 Task: Add an event with the title Performance Improvement Plan Assessment and Follow-up, date ''2023/10/11'', time 7:00 AM to 9:00 AMand add a description: The Industry Summit is a premier gathering of professionals, experts, and thought leaders in a specific industry or field. It serves as a platform for networking, knowledge sharing, and collaboration, bringing together key stakeholders to discuss emerging trends, challenges, and opportunities within the industry._x000D_
_x000D_
Select event color  Blueberry . Add location for the event as: 654 Calle de Alcalá, Madrid, Spain, logged in from the account softage.5@softage.netand send the event invitation to softage.6@softage.net and softage.7@softage.net. Set a reminder for the event Doesn''t repeat
Action: Mouse moved to (44, 117)
Screenshot: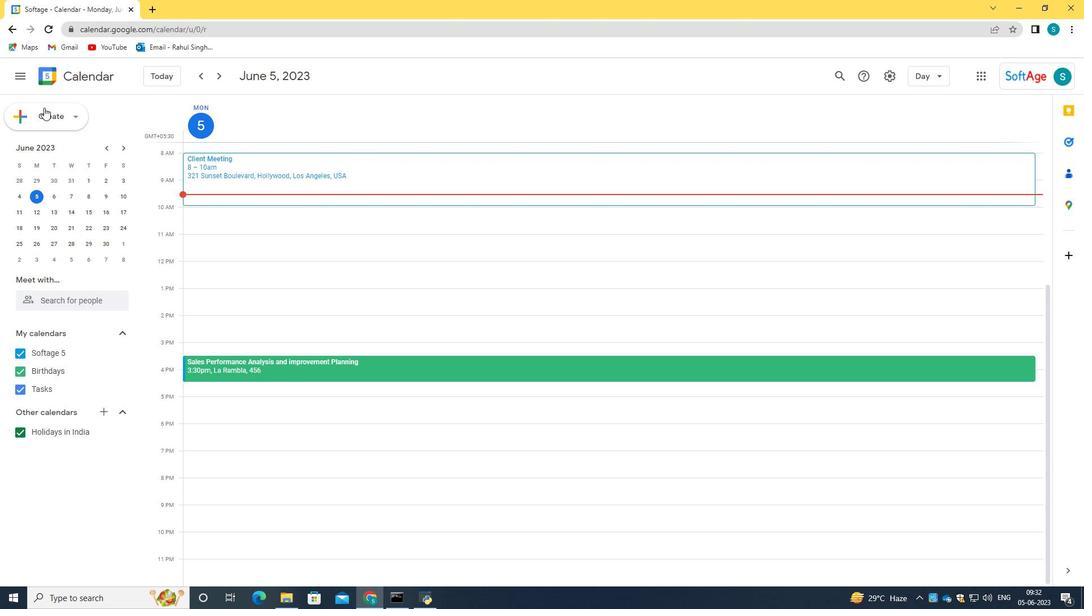 
Action: Mouse pressed left at (44, 117)
Screenshot: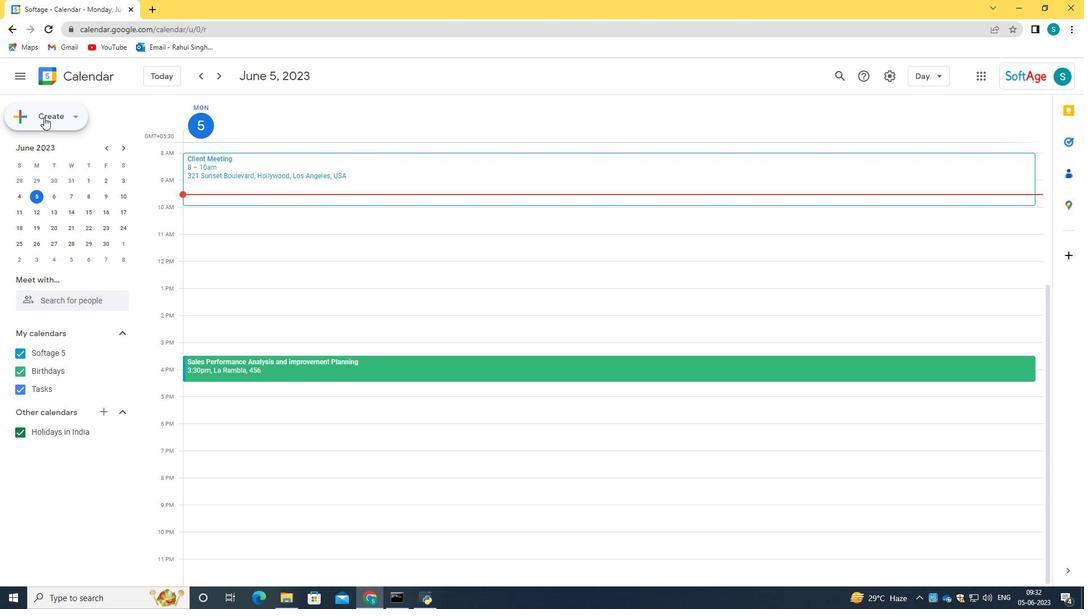 
Action: Mouse moved to (70, 142)
Screenshot: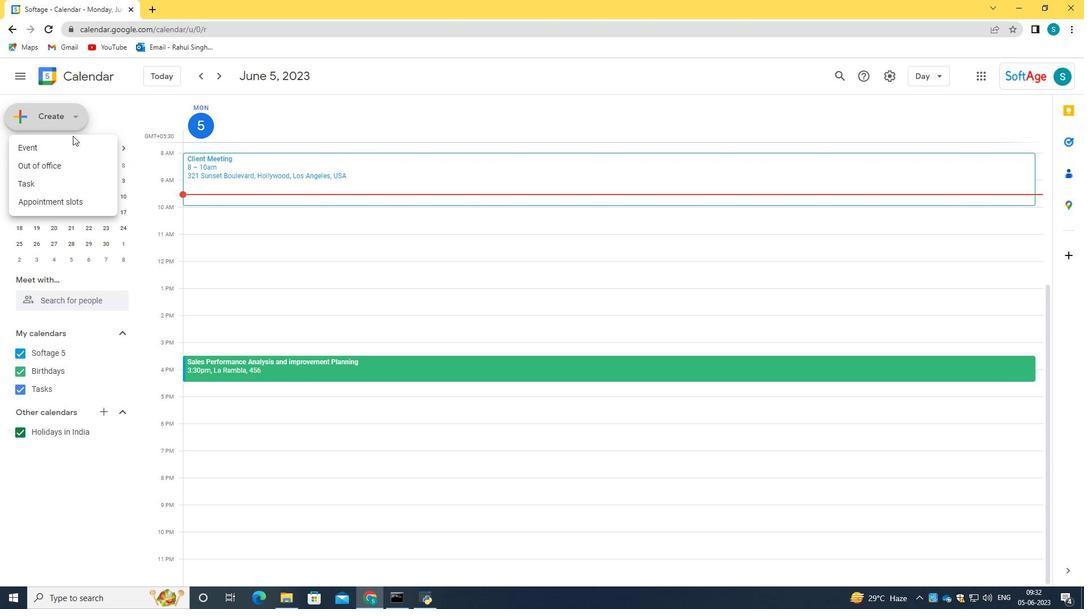 
Action: Mouse pressed left at (70, 142)
Screenshot: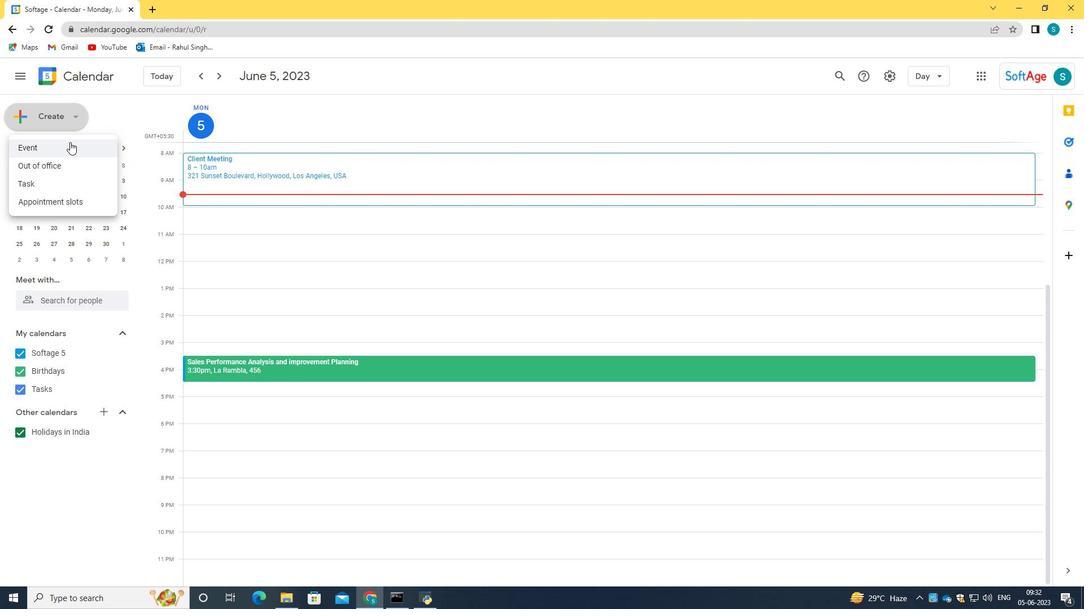 
Action: Mouse moved to (650, 455)
Screenshot: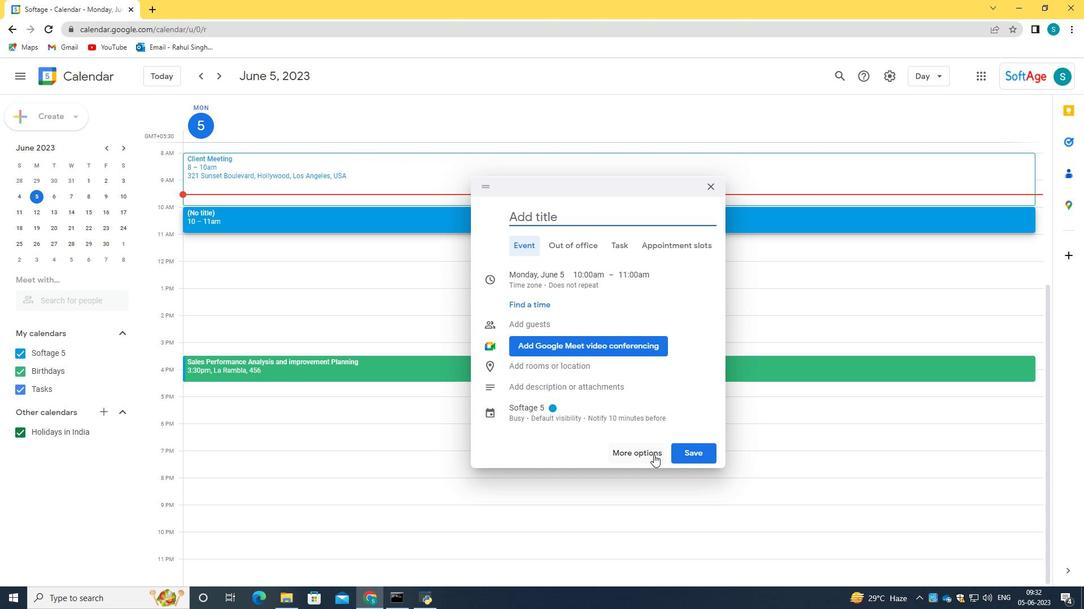 
Action: Mouse pressed left at (650, 455)
Screenshot: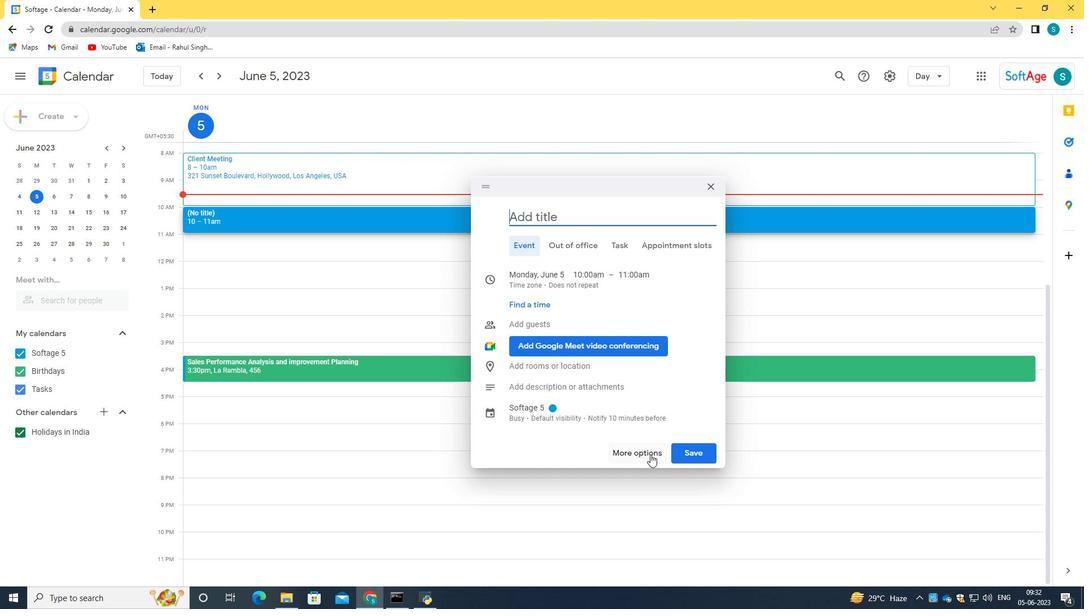 
Action: Mouse moved to (196, 85)
Screenshot: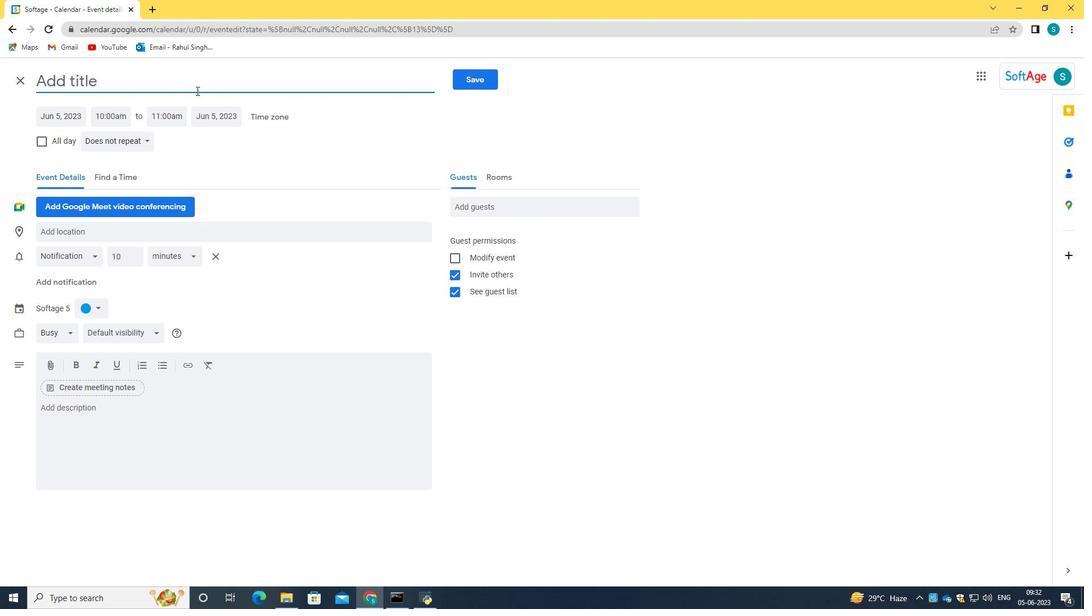 
Action: Mouse pressed left at (196, 85)
Screenshot: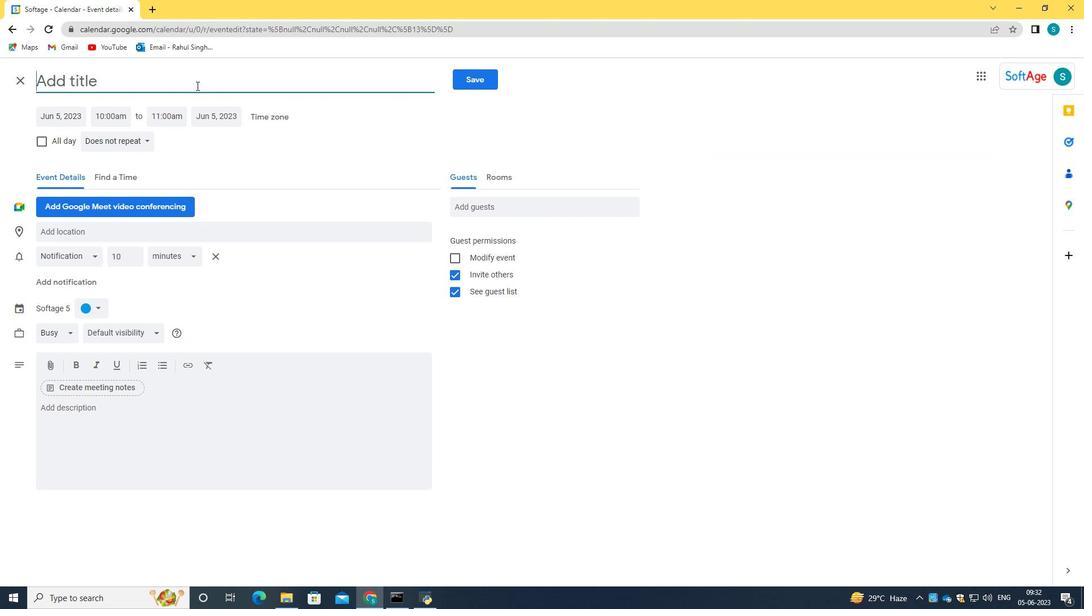 
Action: Key pressed <Key.caps_lock>P<Key.caps_lock>erformance<Key.space><Key.caps_lock>I<Key.caps_lock>mprovement<Key.space><Key.caps_lock>P<Key.caps_lock>lan<Key.space><Key.caps_lock>A<Key.caps_lock>ssessment<Key.space>and<Key.space><Key.caps_lock>F<Key.caps_lock>ollow-up
Screenshot: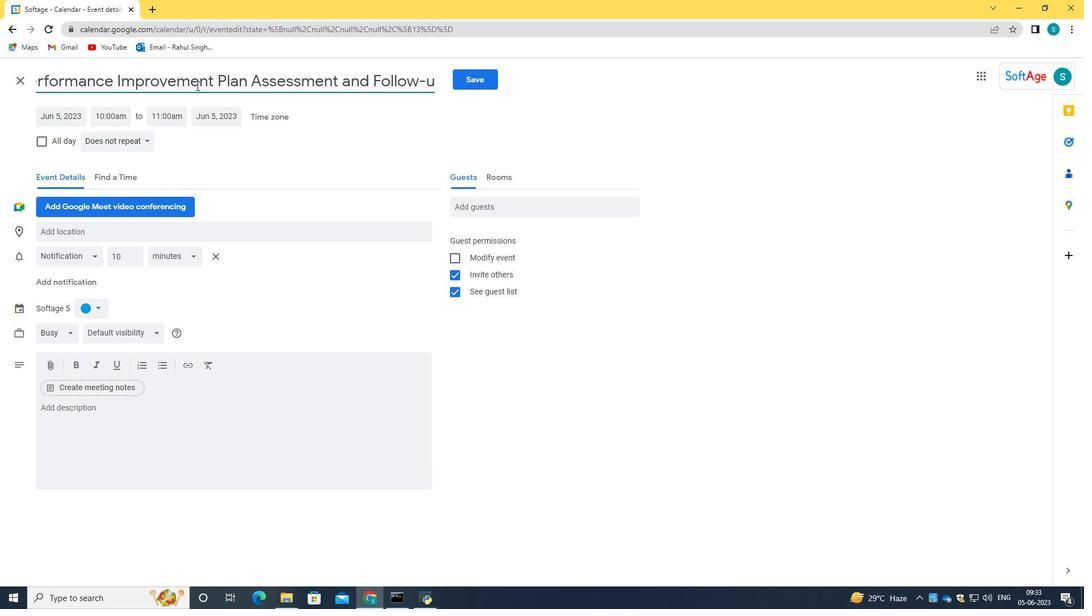 
Action: Mouse moved to (50, 109)
Screenshot: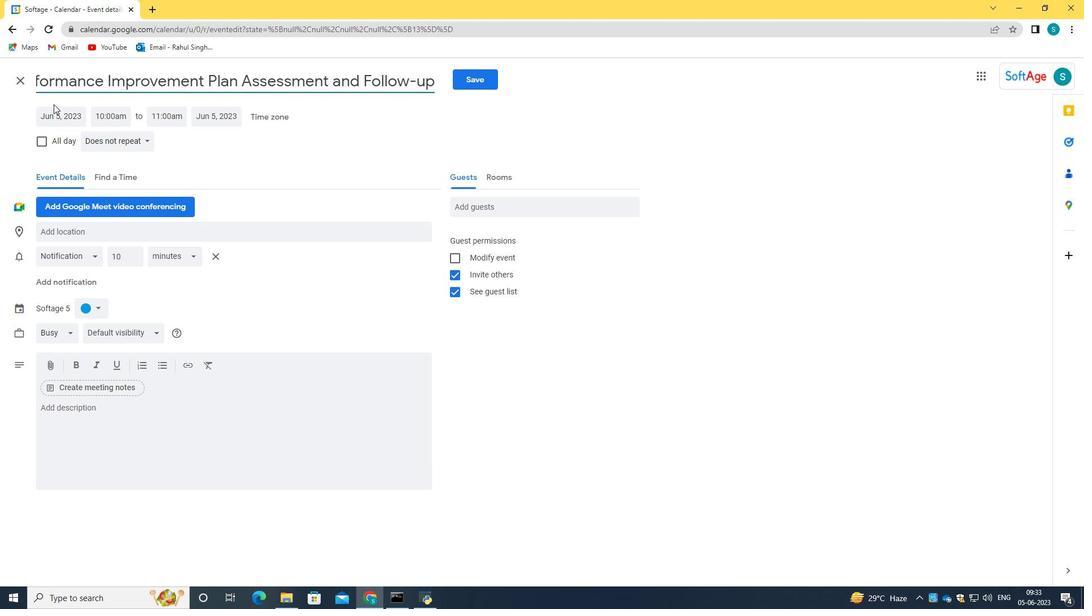 
Action: Mouse pressed left at (50, 109)
Screenshot: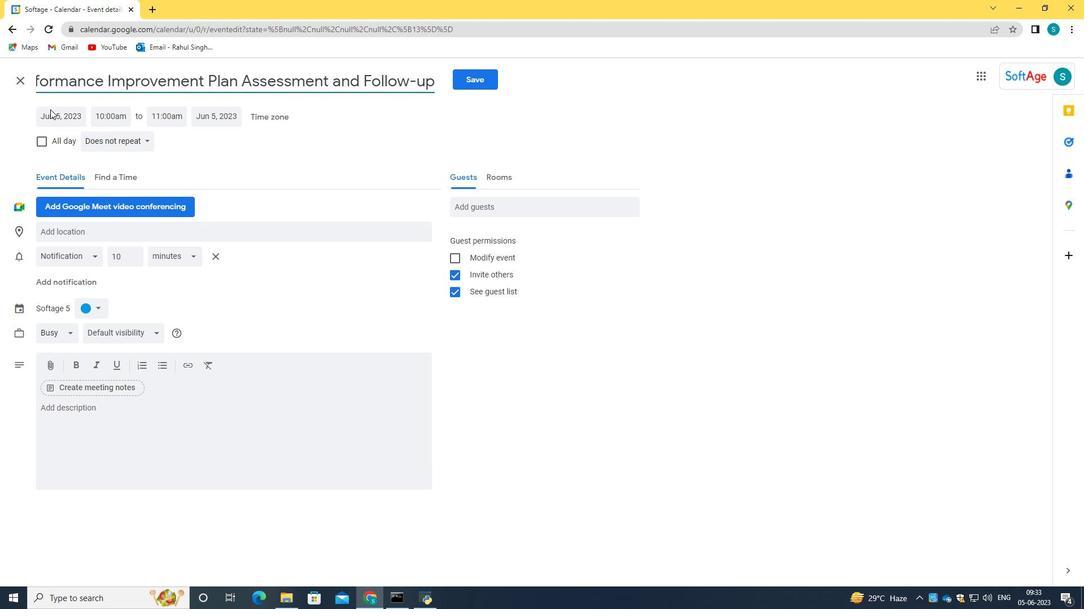 
Action: Mouse moved to (54, 118)
Screenshot: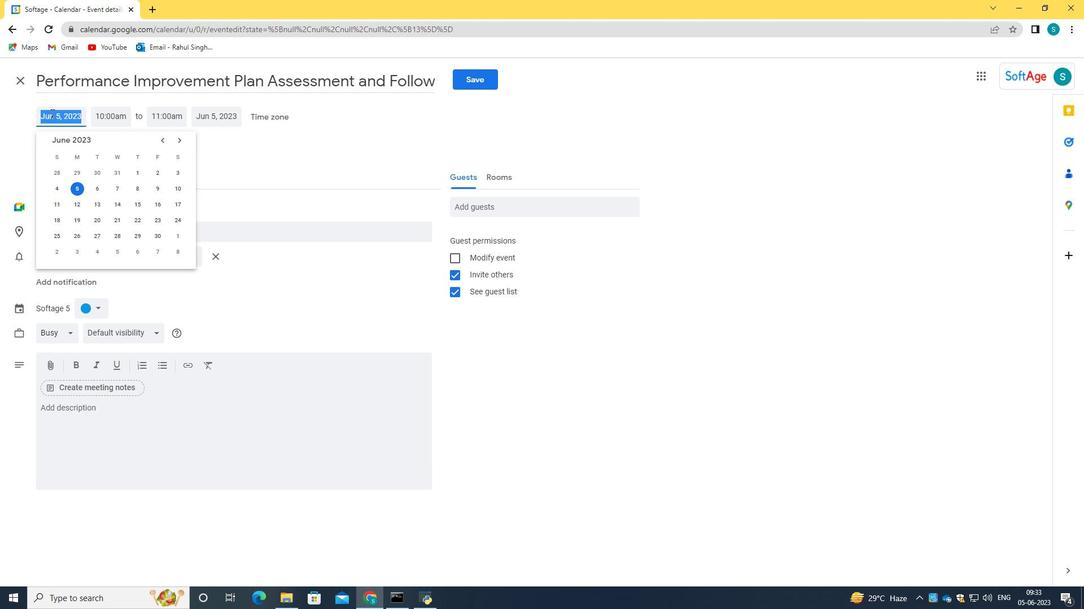 
Action: Key pressed 2023/10/11<Key.tab>07<Key.shift_r>:00<Key.space>am<Key.tab>09<Key.shift_r>:00<Key.space>am<Key.tab>
Screenshot: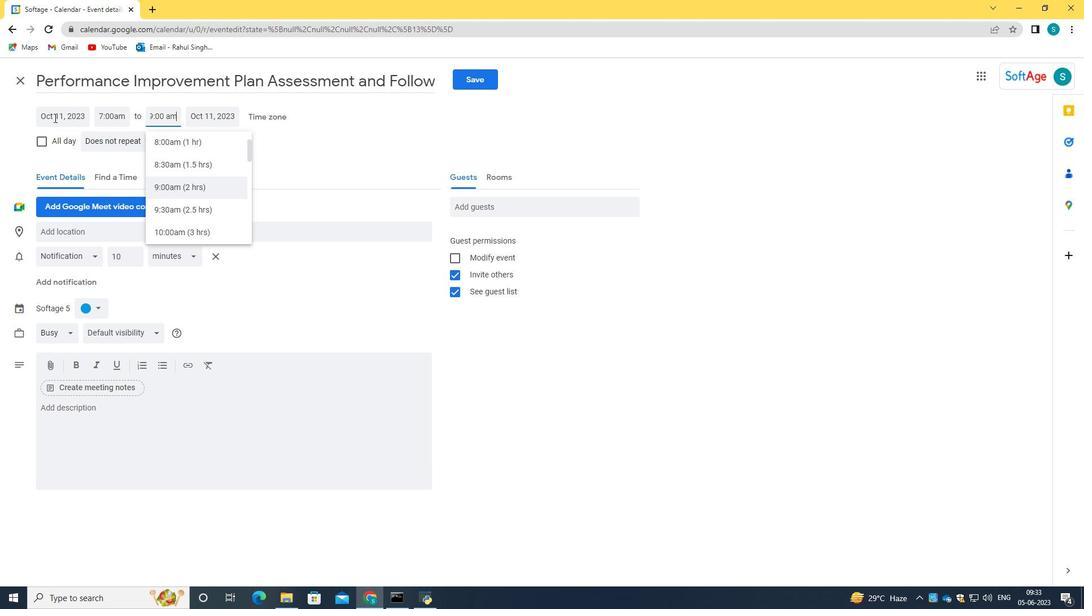 
Action: Mouse moved to (96, 440)
Screenshot: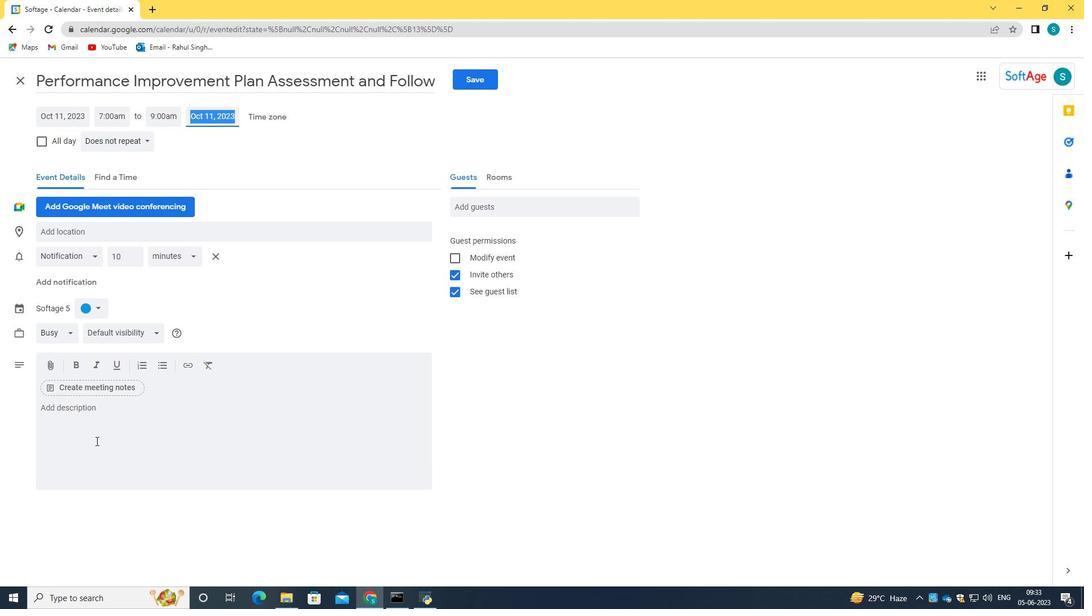 
Action: Mouse pressed left at (96, 440)
Screenshot: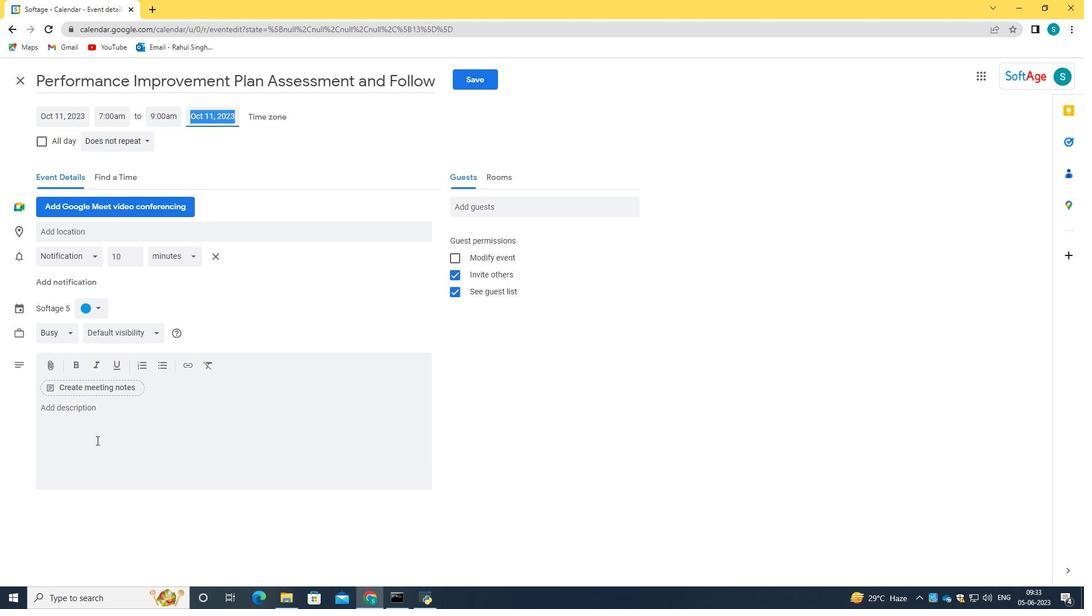 
Action: Key pressed <Key.caps_lock>T<Key.caps_lock>he<Key.space><Key.caps_lock>I<Key.caps_lock>ndustry<Key.space><Key.caps_lock>S<Key.caps_lock>ummit<Key.space>is<Key.space>a<Key.space>premier<Key.space>gathring<Key.space>of<Key.space>pro<Key.backspace><Key.backspace><Key.backspace><Key.backspace><Key.backspace><Key.backspace><Key.backspace><Key.backspace><Key.backspace><Key.backspace><Key.backspace><Key.backspace>hering<Key.space>of<Key.space>professionals,<Key.space>experts,<Key.space>and<Key.space>thought<Key.space>leaders<Key.space>in<Key.space>a<Key.space>specific<Key.space>industry<Key.space>or<Key.space>field.<Key.space><Key.caps_lock>I<Key.caps_lock>t<Key.space>serves<Key.space>as<Key.space>a<Key.space>plateform<Key.space>for<Key.space>net<Key.backspace><Key.backspace><Key.backspace><Key.backspace><Key.backspace><Key.backspace><Key.backspace><Key.backspace><Key.backspace><Key.backspace><Key.backspace><Key.backspace><Key.backspace>form<Key.space>for<Key.space>networking,<Key.space>knowlef<Key.backspace>dge<Key.space>sharing,<Key.space>and<Key.space>collaboration<Key.space><Key.backspace>,<Key.space>bringing<Key.space>together<Key.space>key<Key.space>stakeholders<Key.space>to<Key.space>discuss<Key.space>emerging<Key.space>trends,<Key.space>challenges,<Key.space>and<Key.space>opportunities<Key.space>within<Key.space>the<Key.space>industy<Key.backspace>ry.
Screenshot: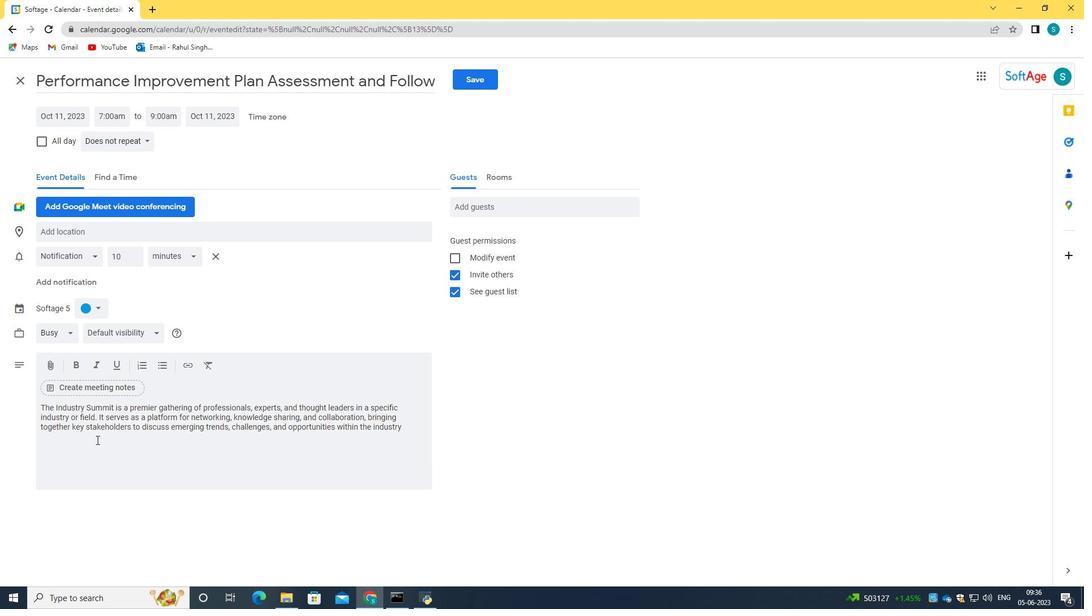 
Action: Mouse moved to (90, 302)
Screenshot: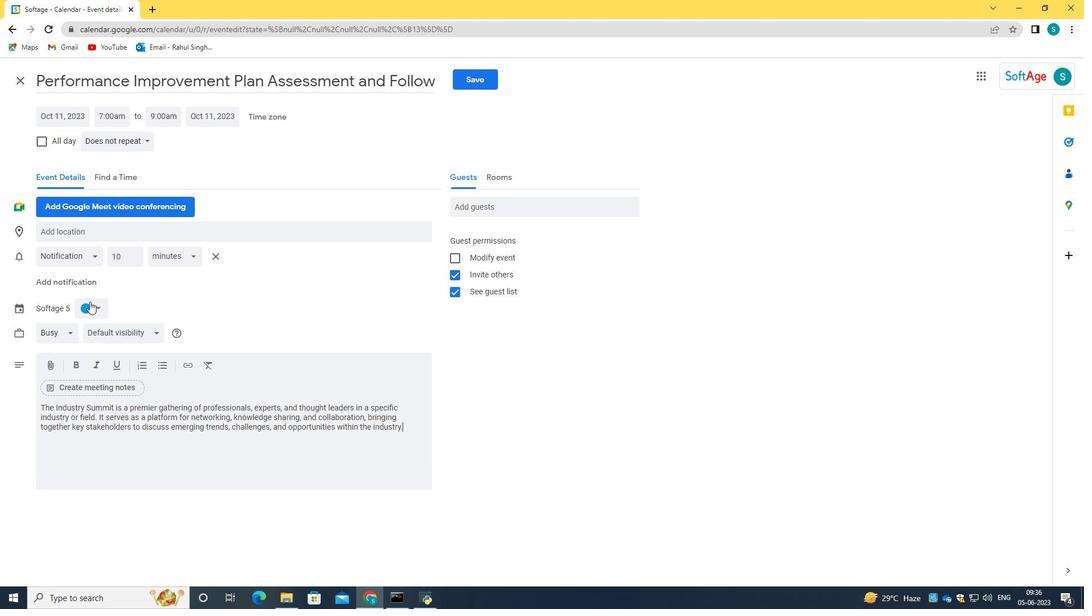 
Action: Mouse pressed left at (90, 302)
Screenshot: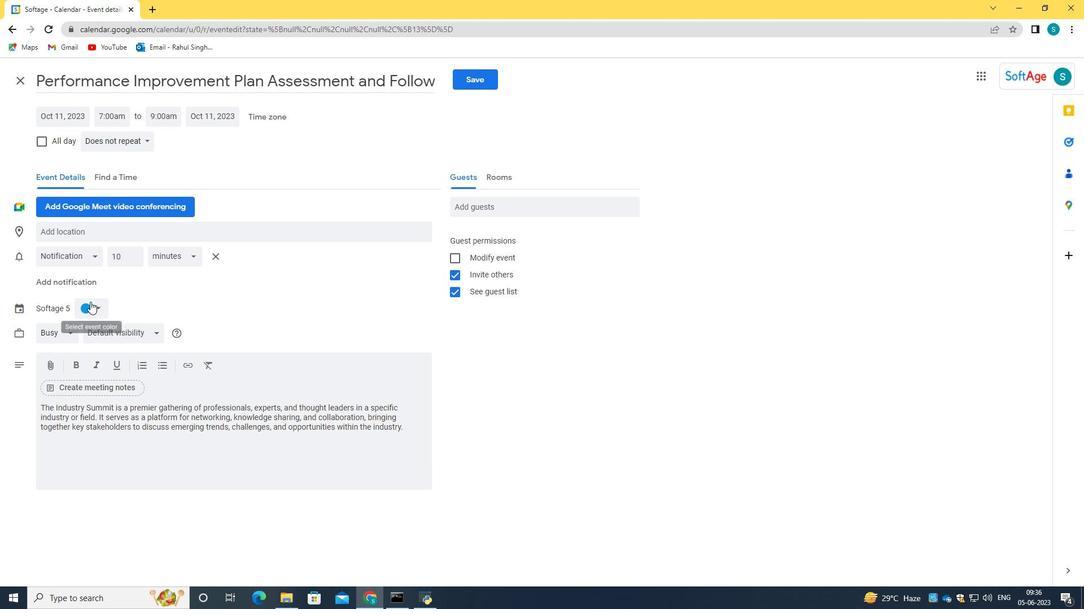 
Action: Mouse moved to (99, 347)
Screenshot: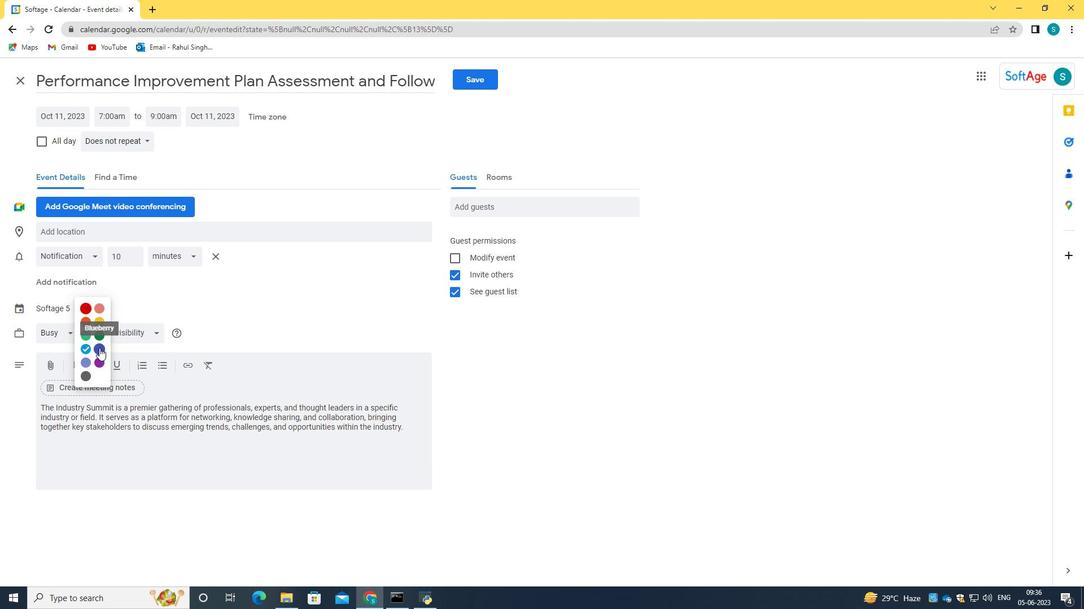 
Action: Mouse pressed left at (99, 347)
Screenshot: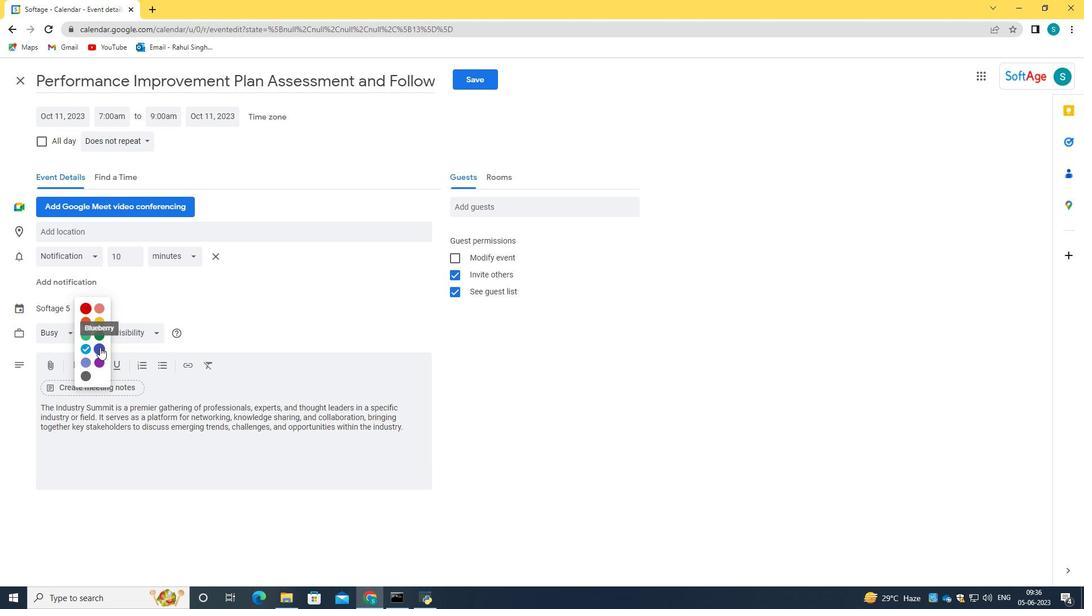
Action: Mouse moved to (84, 229)
Screenshot: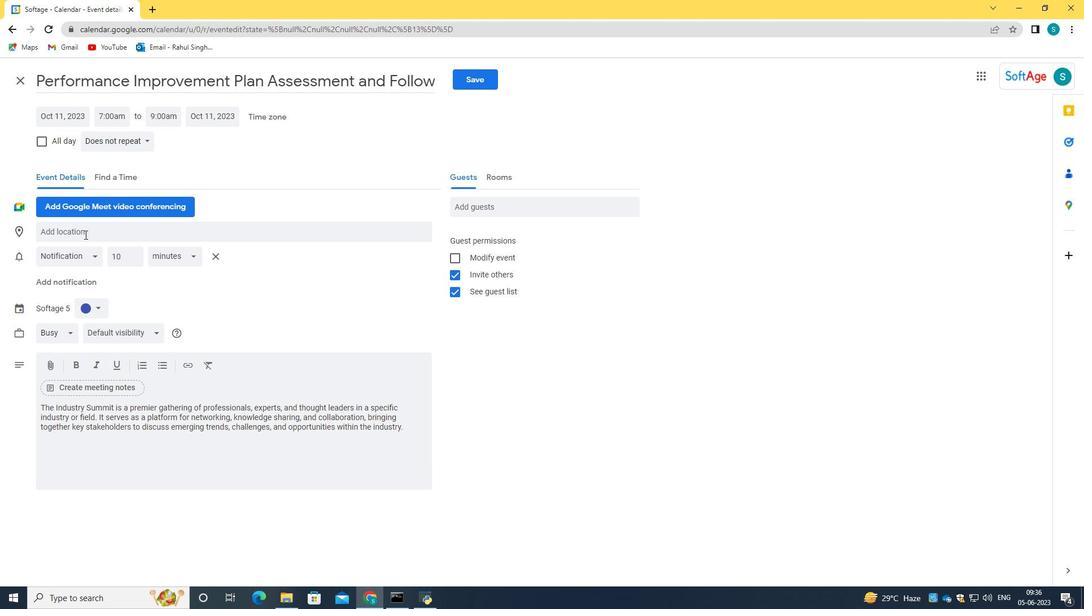 
Action: Mouse pressed left at (84, 229)
Screenshot: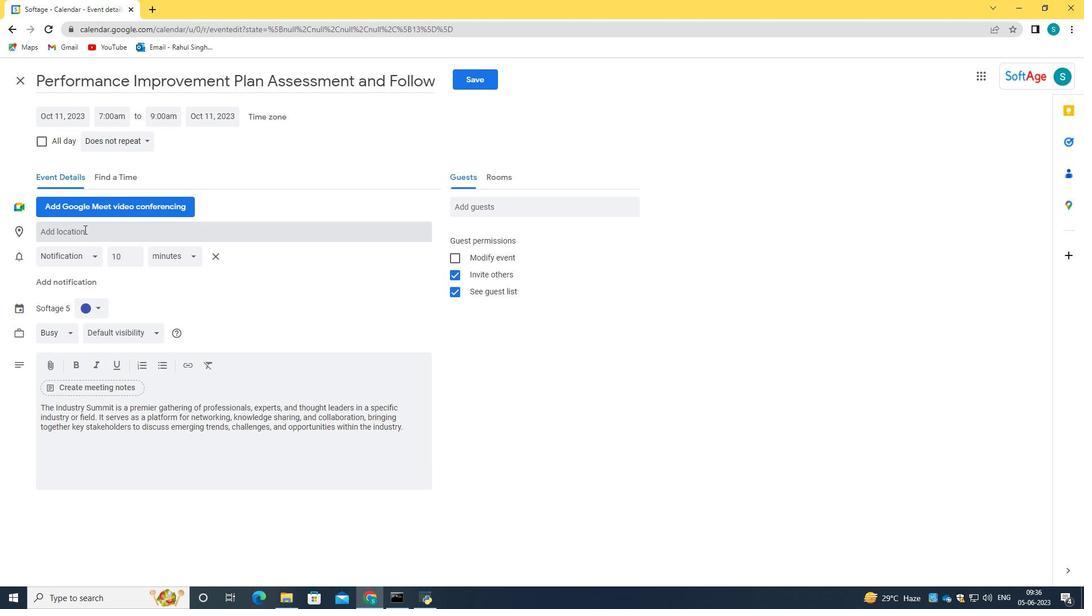 
Action: Key pressed <Key.caps_lock>654<Key.space><Key.caps_lock>c<Key.caps_lock>A
Screenshot: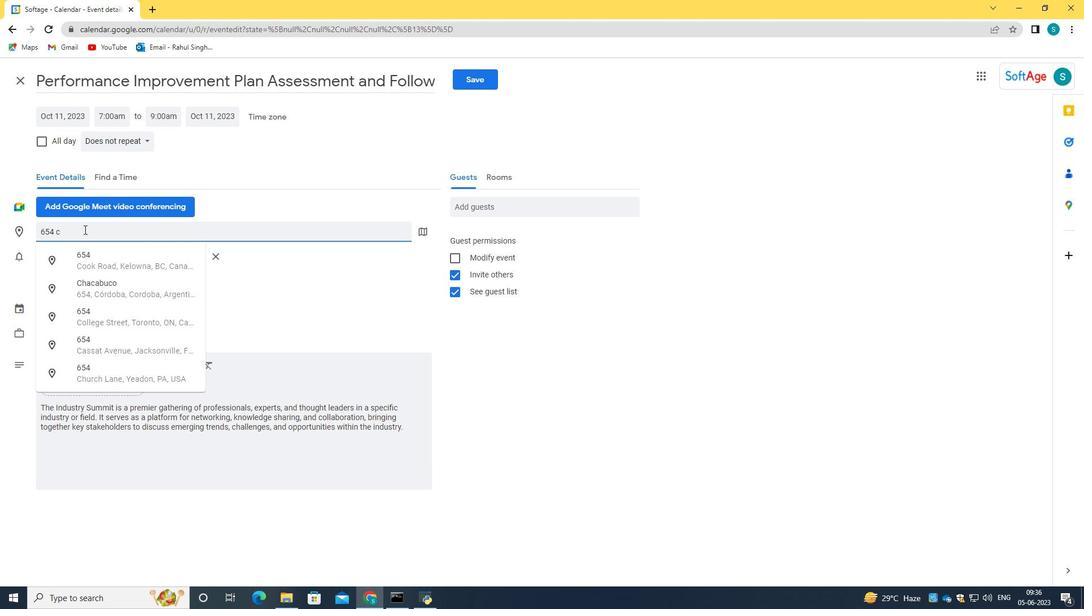 
Action: Mouse moved to (83, 229)
Screenshot: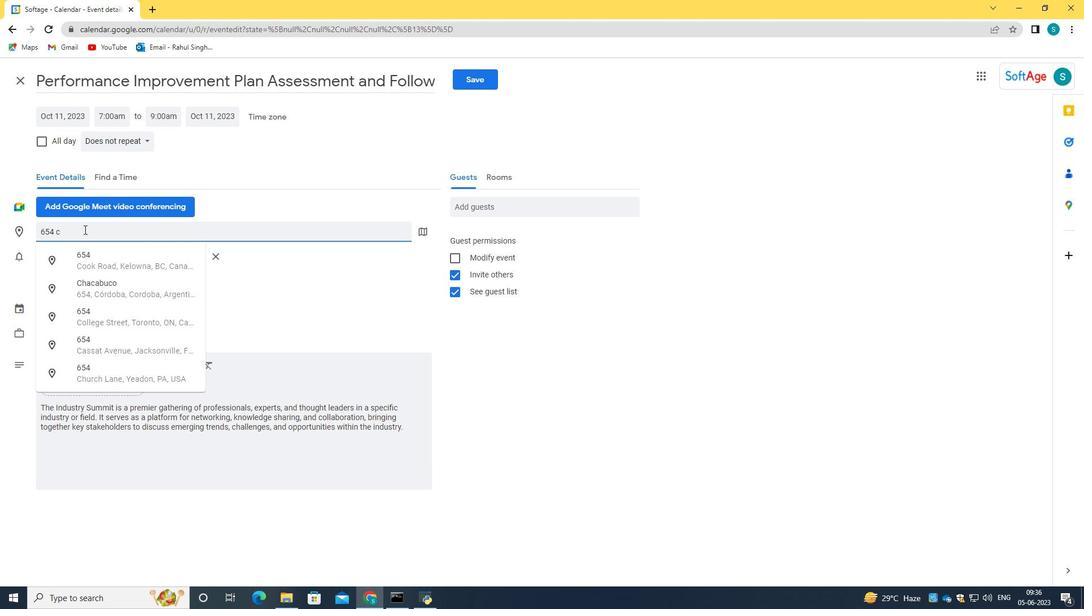 
Action: Key pressed L<Key.backspace><Key.backspace><Key.backspace>C<Key.caps_lock>l<Key.backspace>alle<Key.space>de<Key.space><Key.caps_lock>A<Key.caps_lock>lcala,<Key.space><Key.caps_lock>M<Key.caps_lock>adrid,<Key.space><Key.caps_lock>S<Key.caps_lock>pain
Screenshot: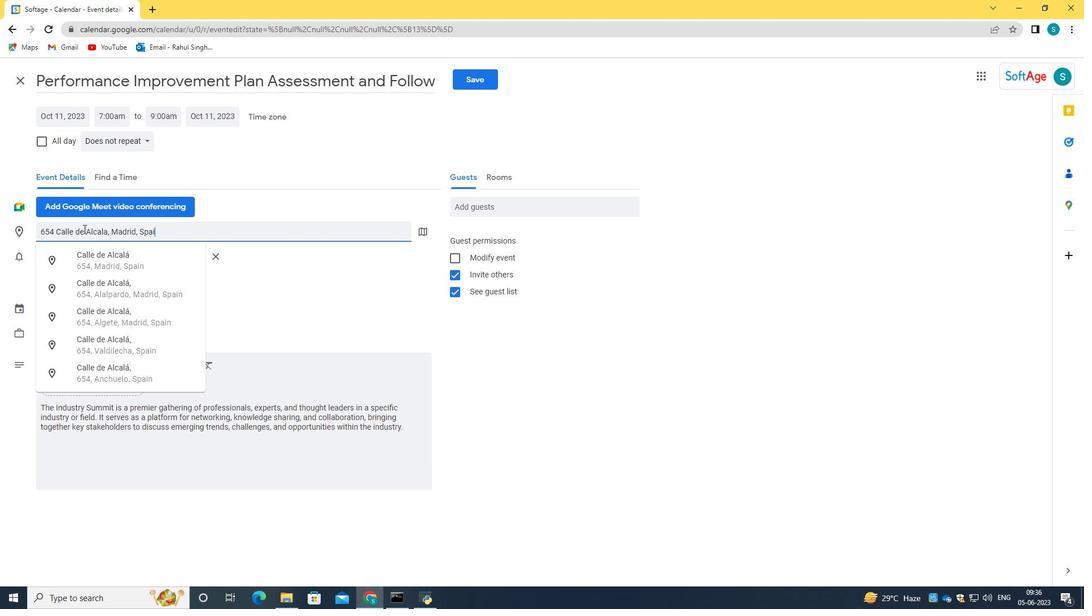 
Action: Mouse moved to (128, 263)
Screenshot: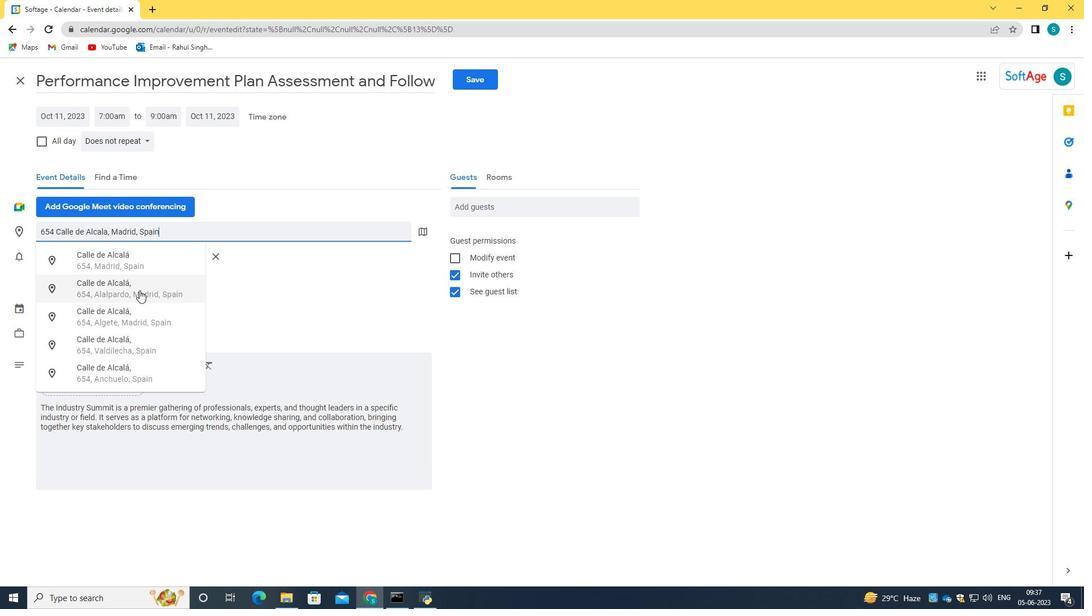 
Action: Mouse pressed left at (128, 263)
Screenshot: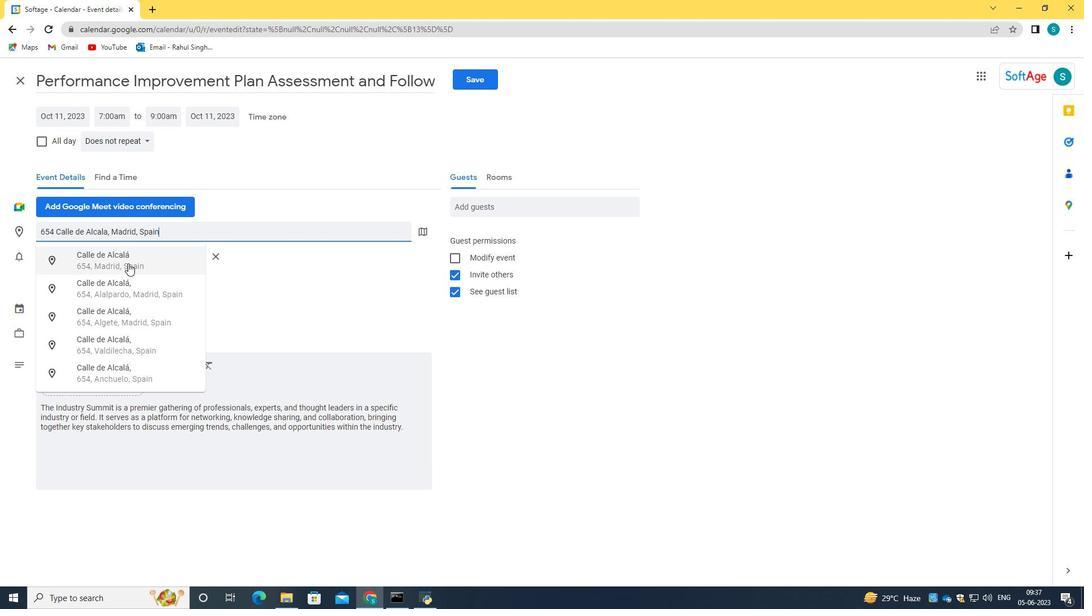 
Action: Mouse moved to (506, 210)
Screenshot: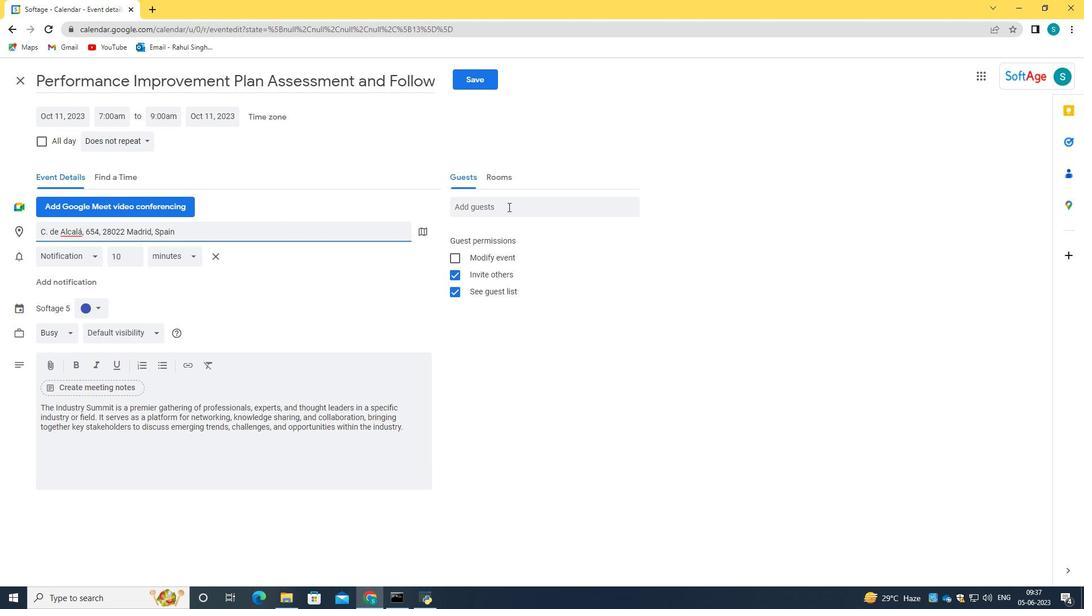 
Action: Mouse pressed left at (506, 210)
Screenshot: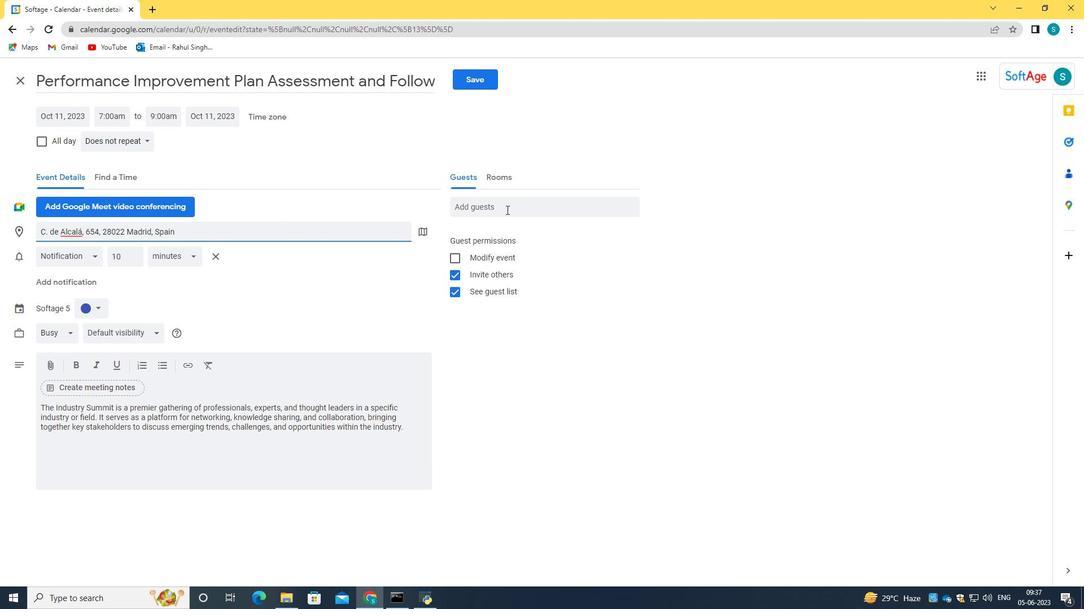 
Action: Key pressed softage.6<Key.shift>@softage.net<Key.tab>softage.7<Key.shift>@softage.net
Screenshot: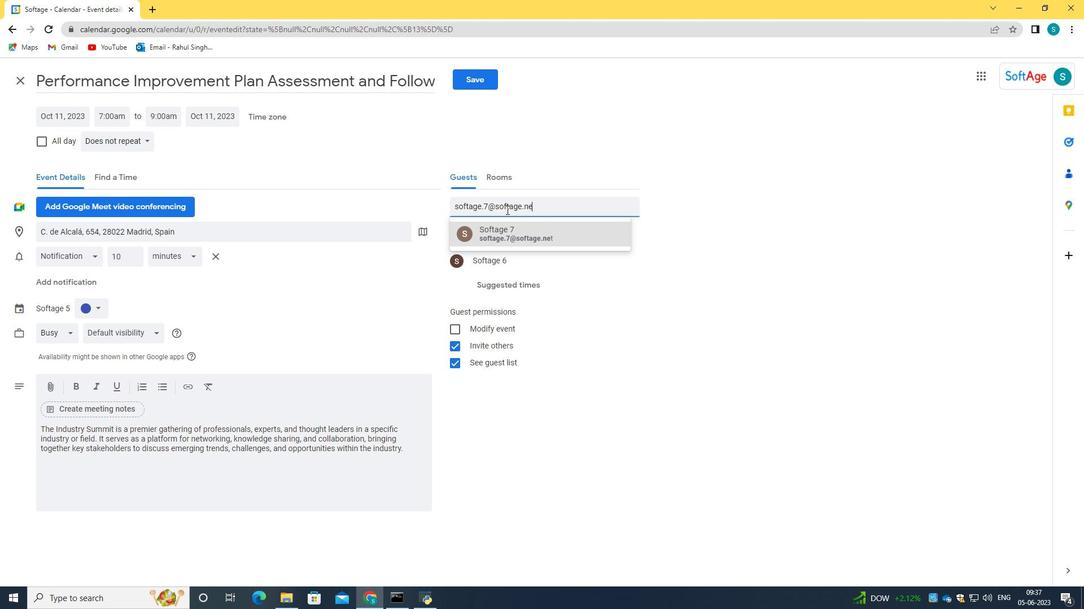 
Action: Mouse moved to (519, 232)
Screenshot: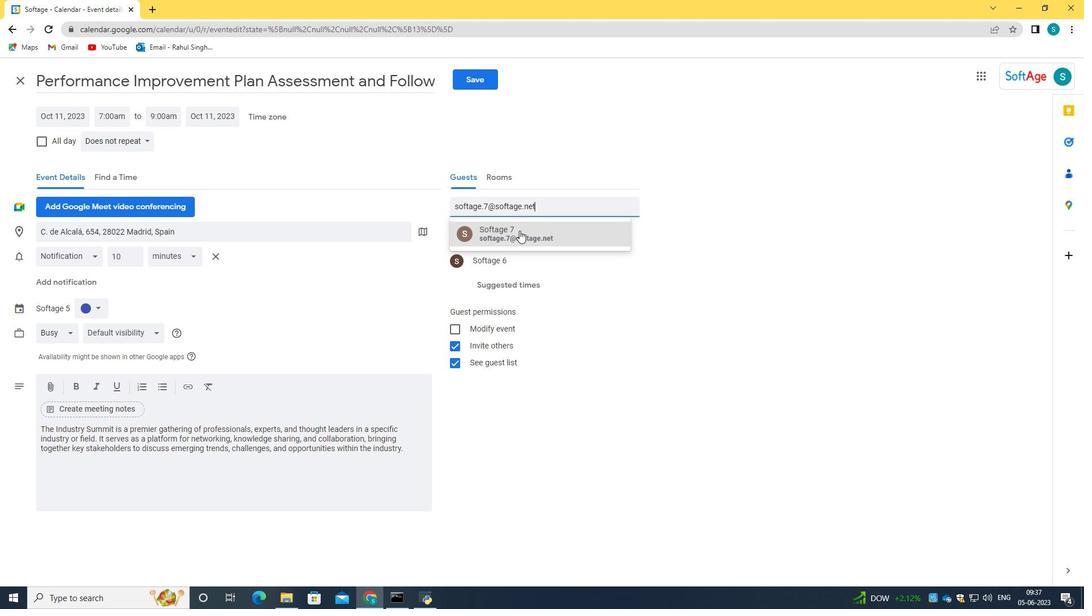 
Action: Mouse pressed left at (519, 232)
Screenshot: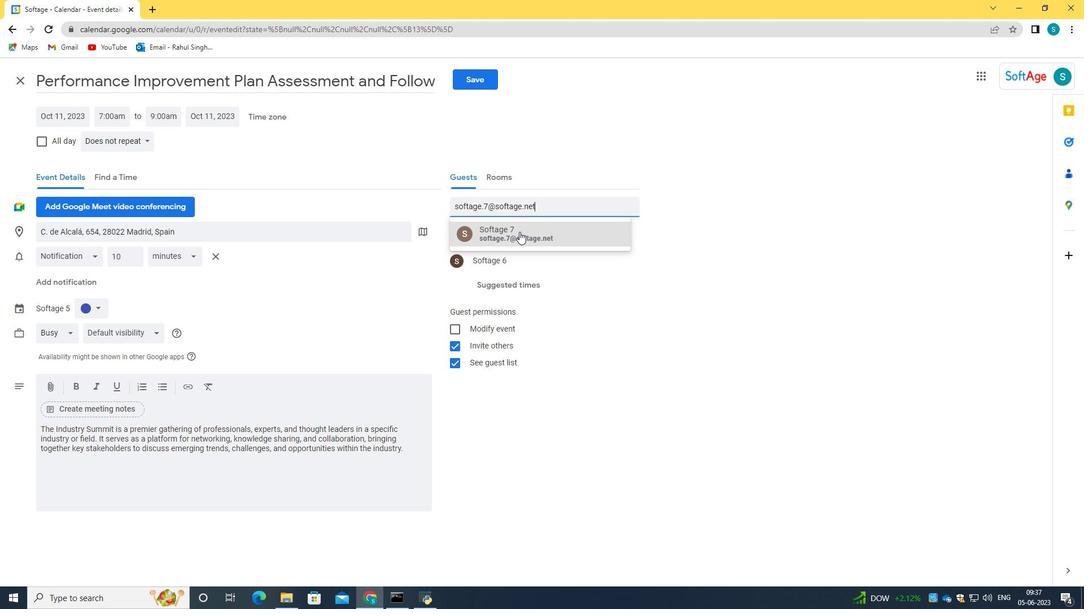 
Action: Mouse moved to (127, 138)
Screenshot: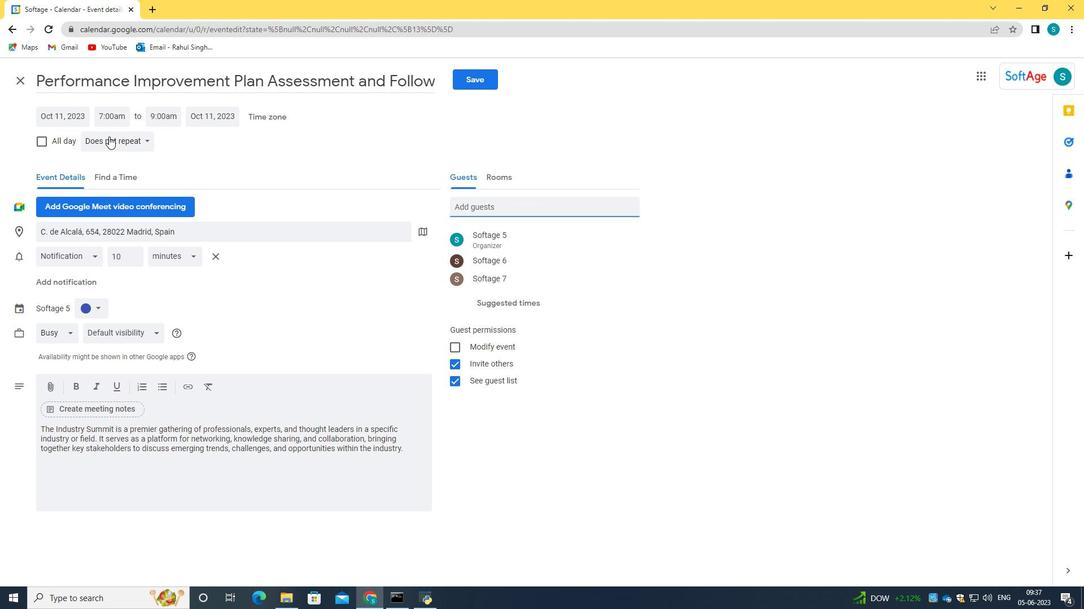 
Action: Mouse pressed left at (127, 138)
Screenshot: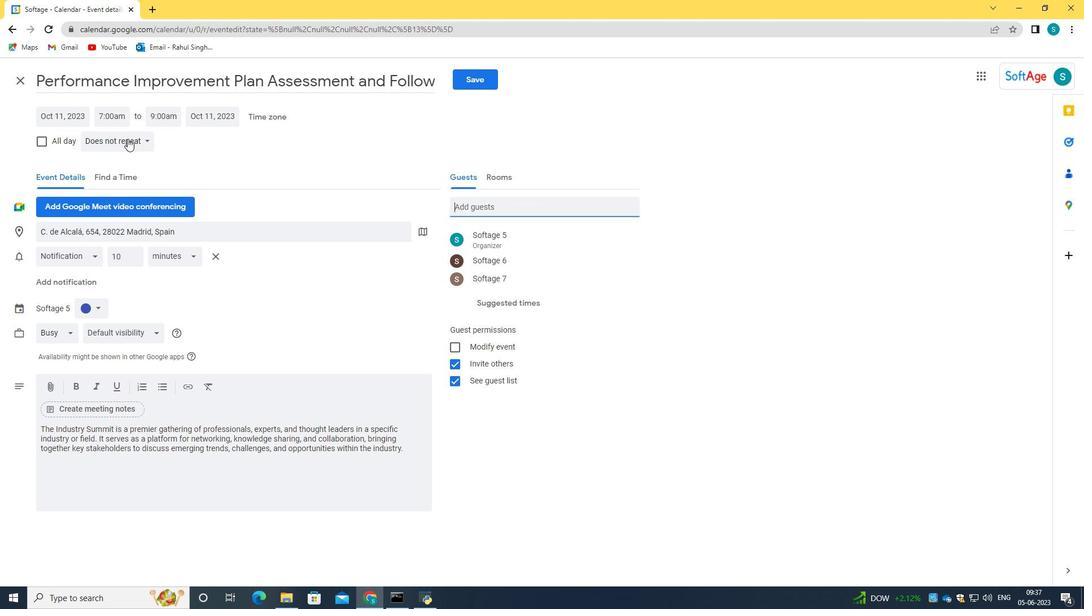 
Action: Mouse moved to (147, 142)
Screenshot: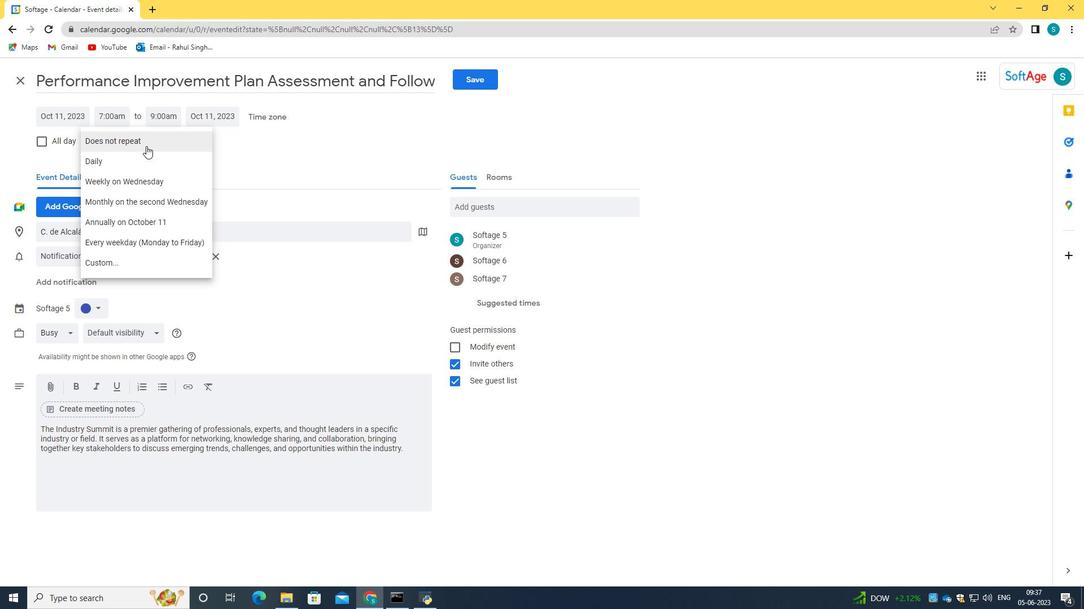 
Action: Mouse pressed left at (147, 142)
Screenshot: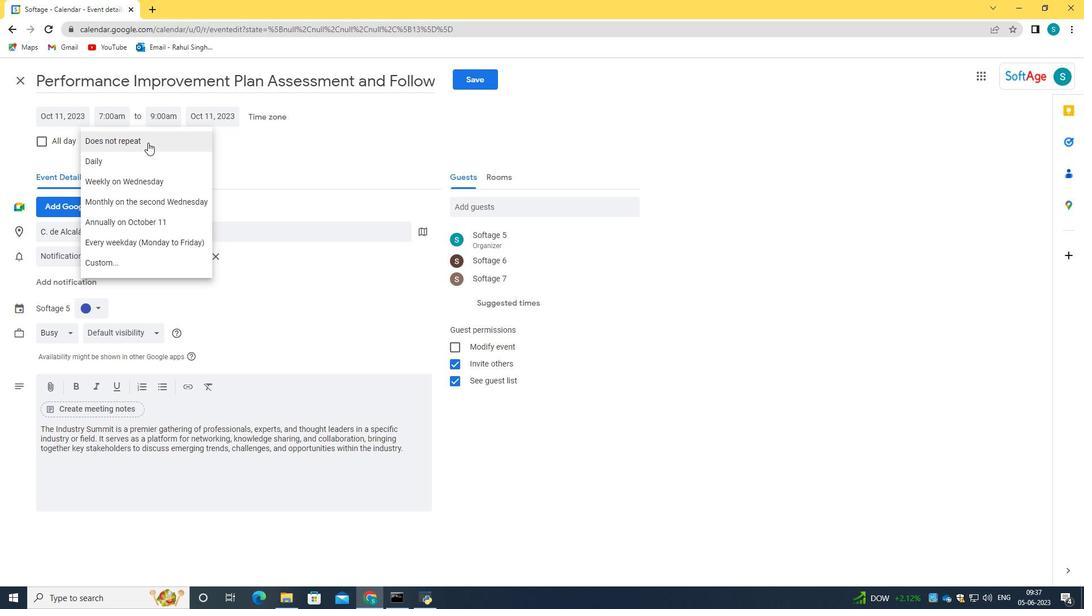 
Action: Mouse moved to (482, 83)
Screenshot: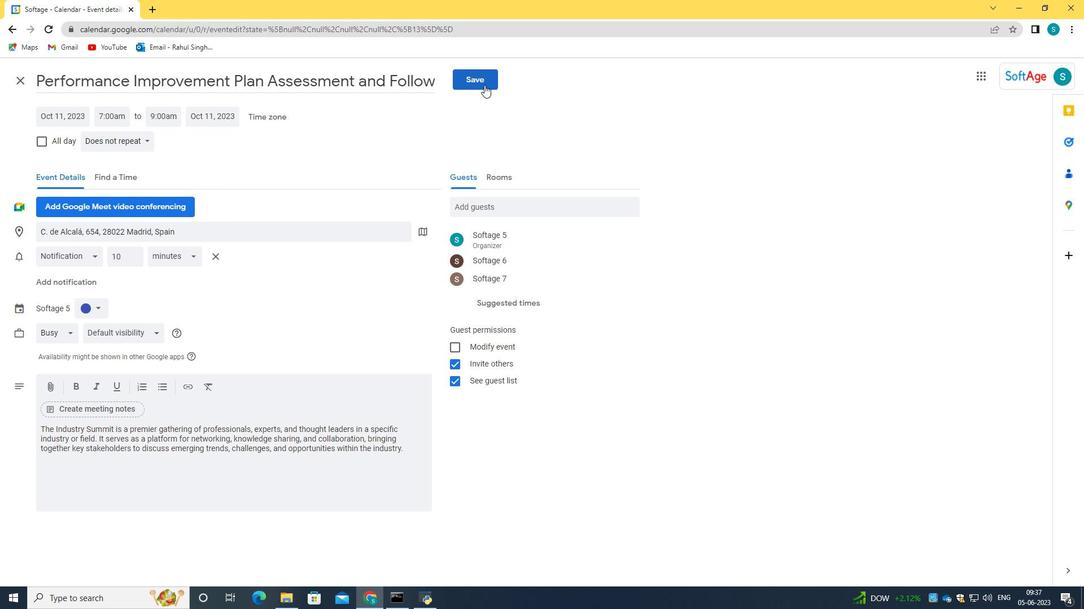 
Action: Mouse pressed left at (482, 83)
Screenshot: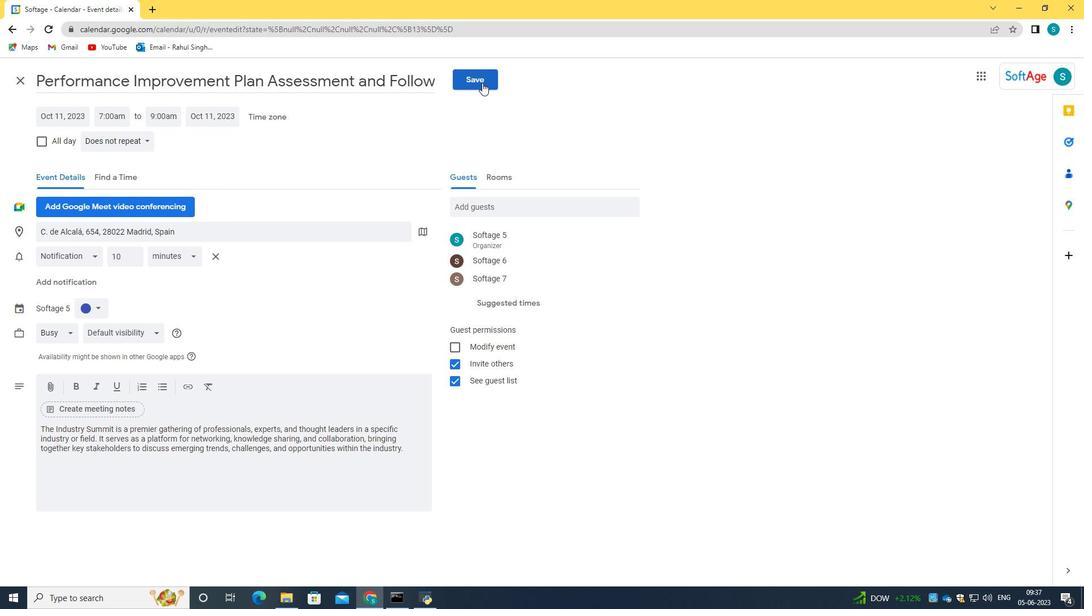 
Action: Mouse moved to (649, 346)
Screenshot: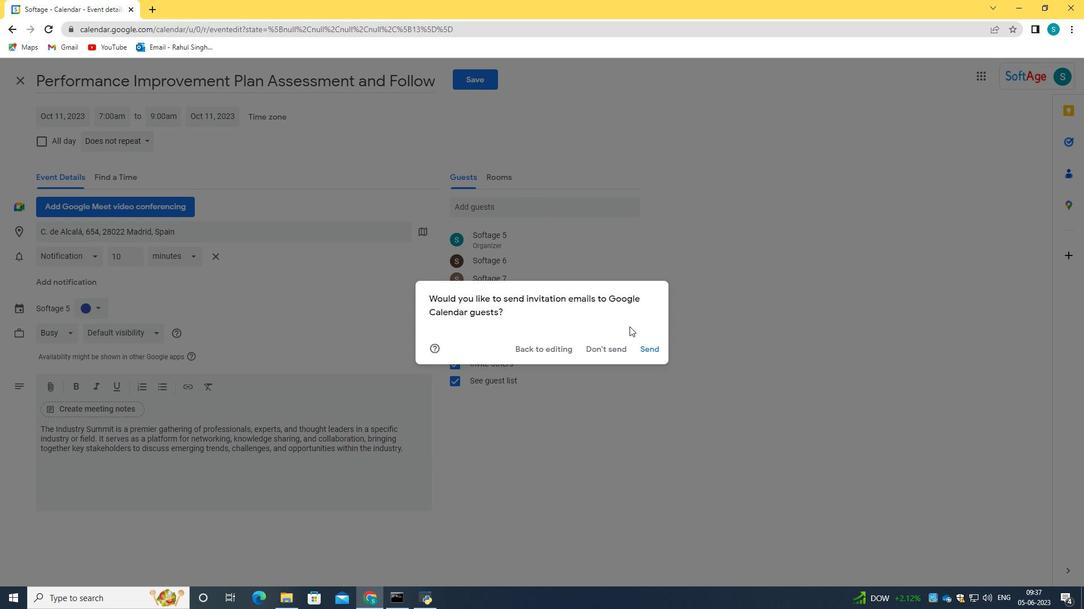 
Action: Mouse pressed left at (649, 346)
Screenshot: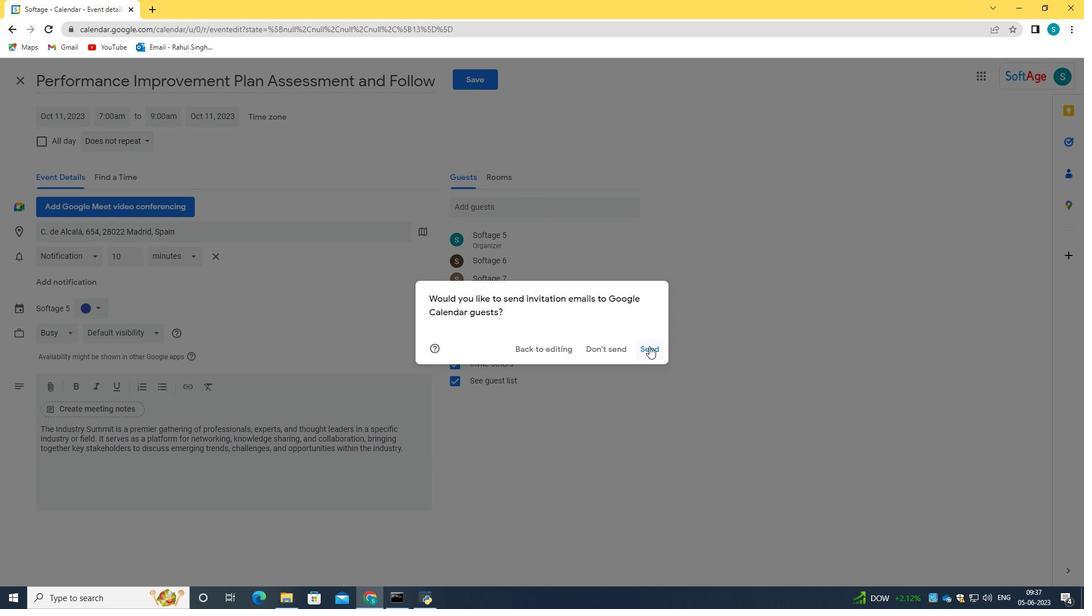 
